 Task: Look for products from Good Belly only.
Action: Mouse moved to (36, 274)
Screenshot: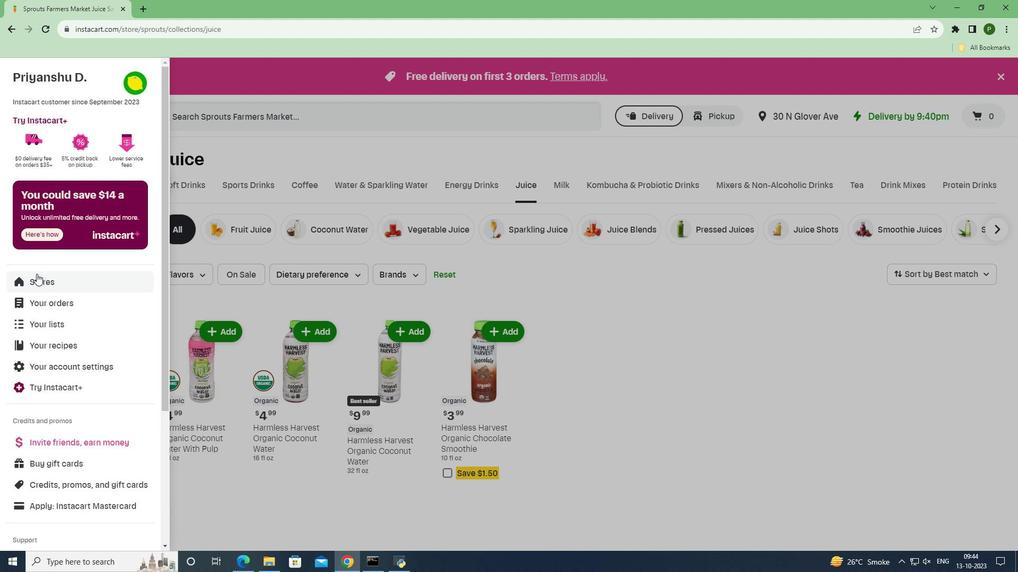 
Action: Mouse pressed left at (36, 274)
Screenshot: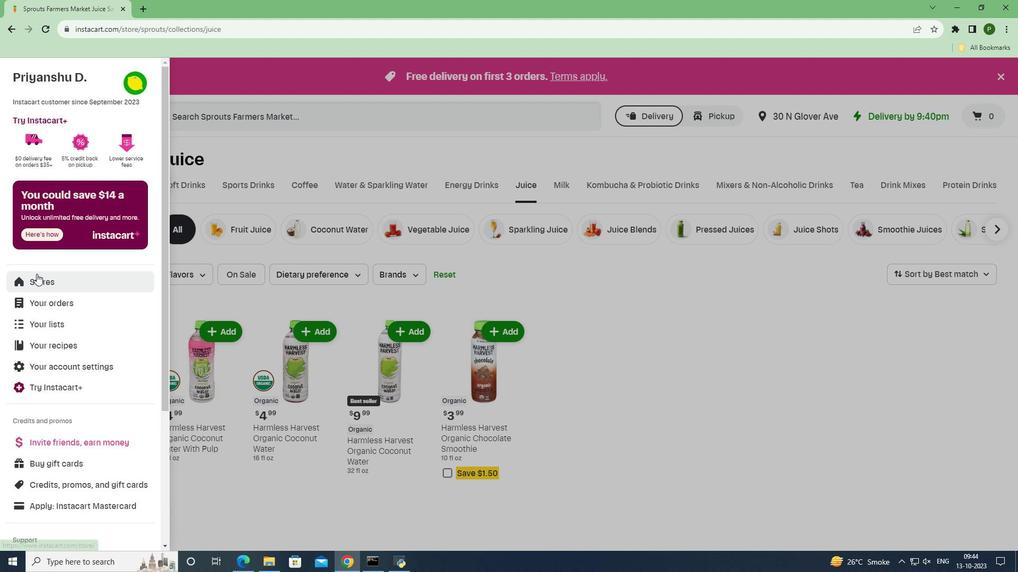 
Action: Mouse moved to (231, 124)
Screenshot: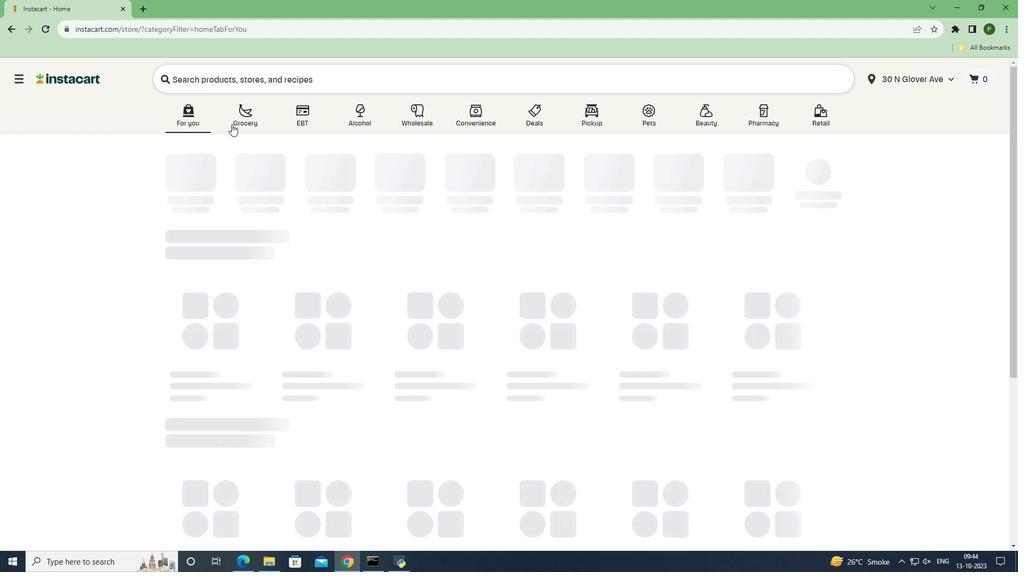 
Action: Mouse pressed left at (231, 124)
Screenshot: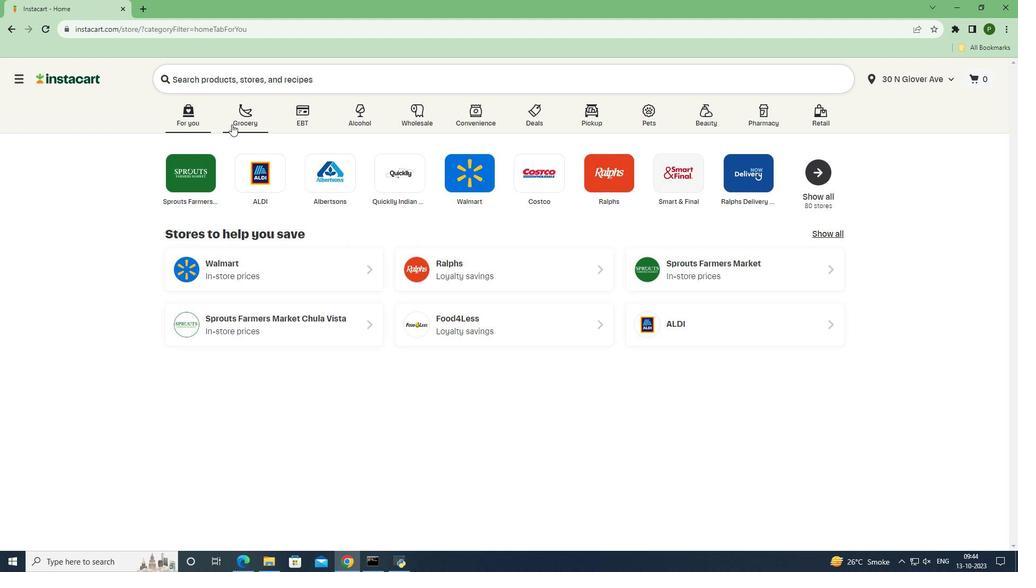 
Action: Mouse moved to (634, 241)
Screenshot: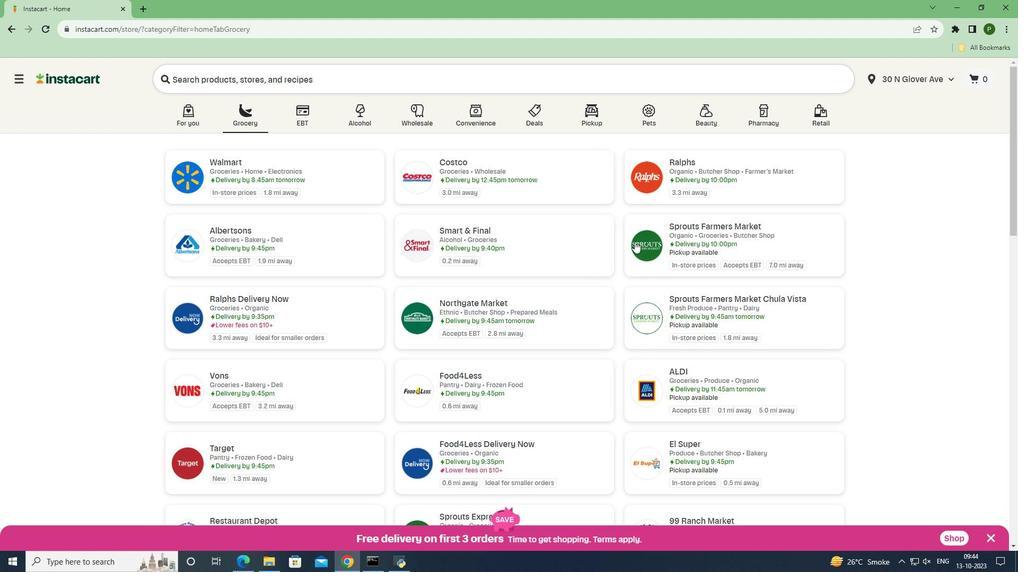 
Action: Mouse pressed left at (634, 241)
Screenshot: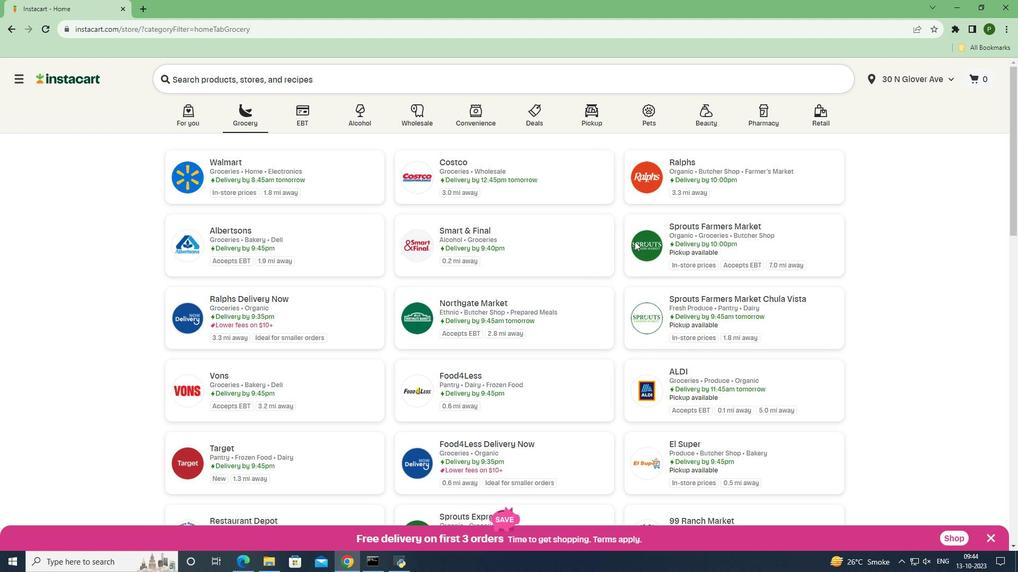 
Action: Mouse moved to (45, 396)
Screenshot: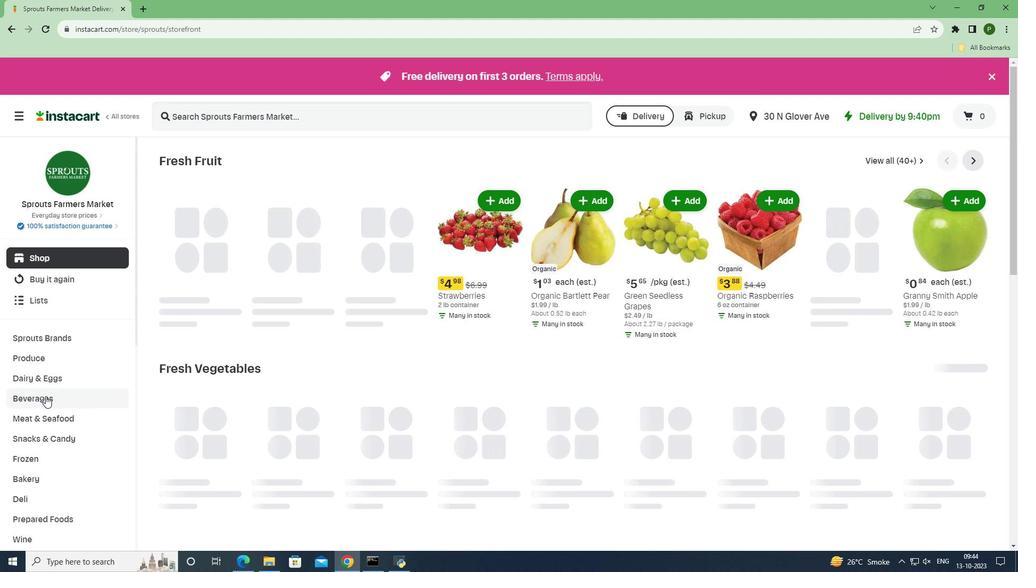 
Action: Mouse pressed left at (45, 396)
Screenshot: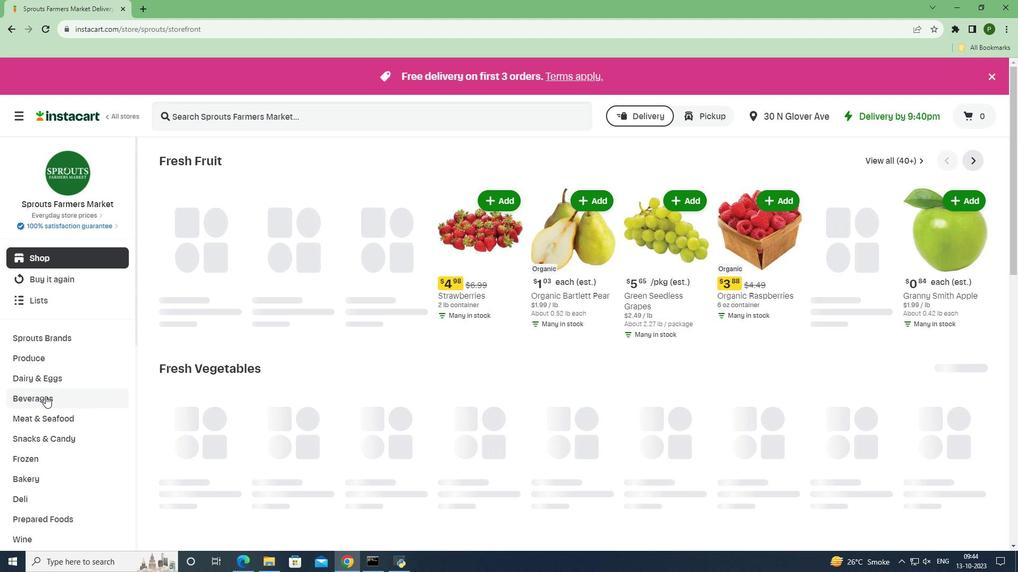 
Action: Mouse moved to (586, 183)
Screenshot: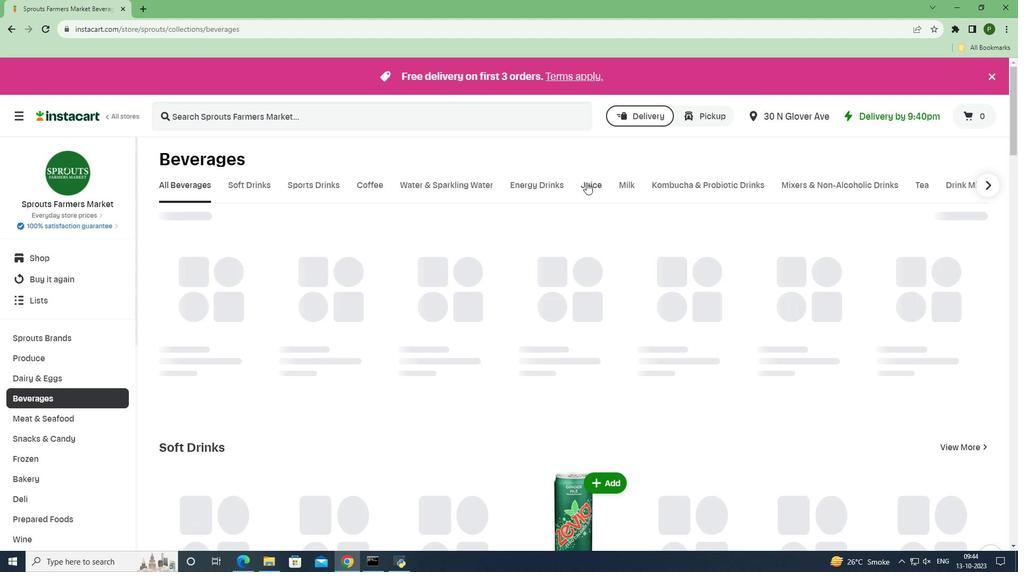 
Action: Mouse pressed left at (586, 183)
Screenshot: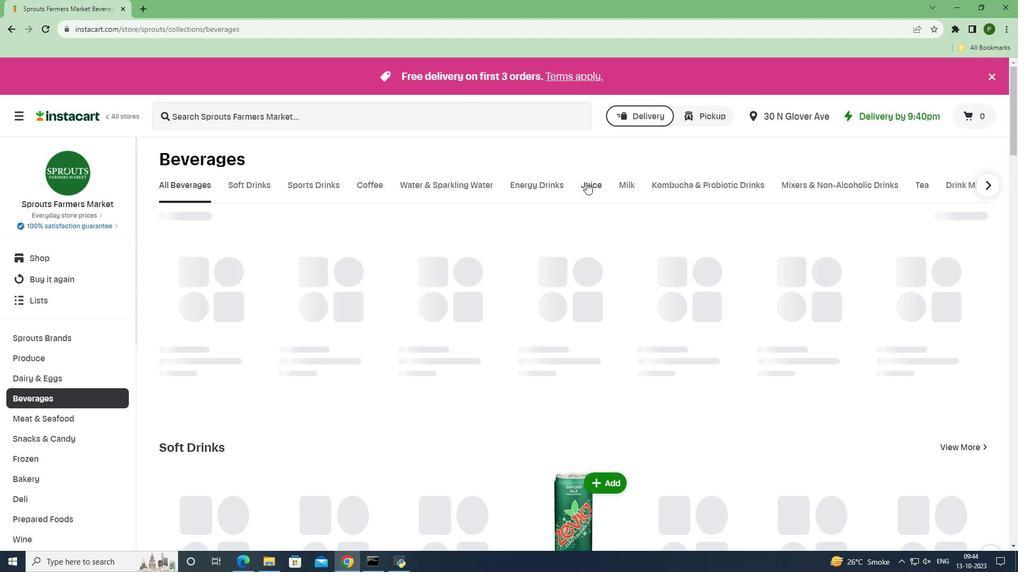 
Action: Mouse moved to (388, 273)
Screenshot: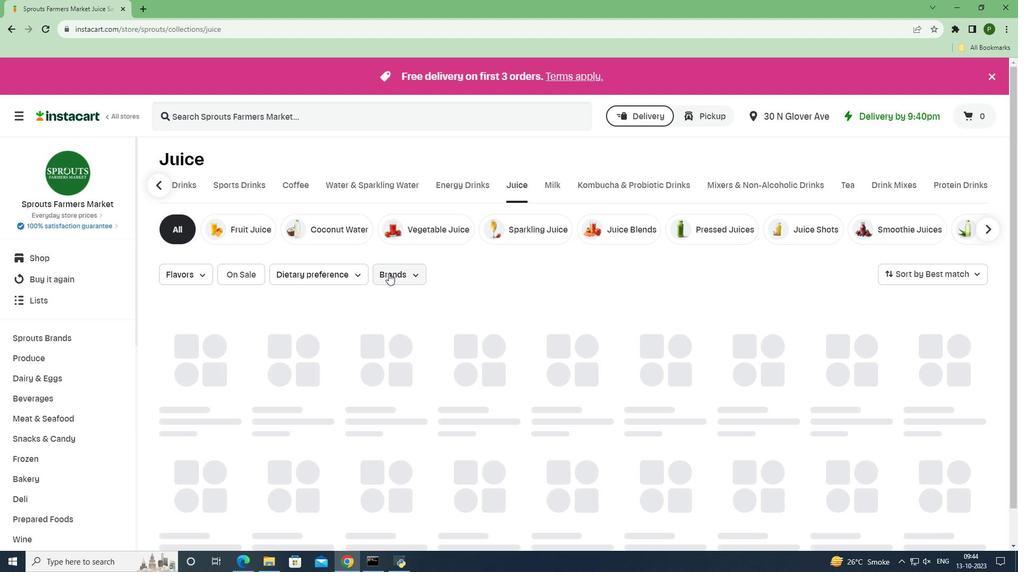 
Action: Mouse pressed left at (388, 273)
Screenshot: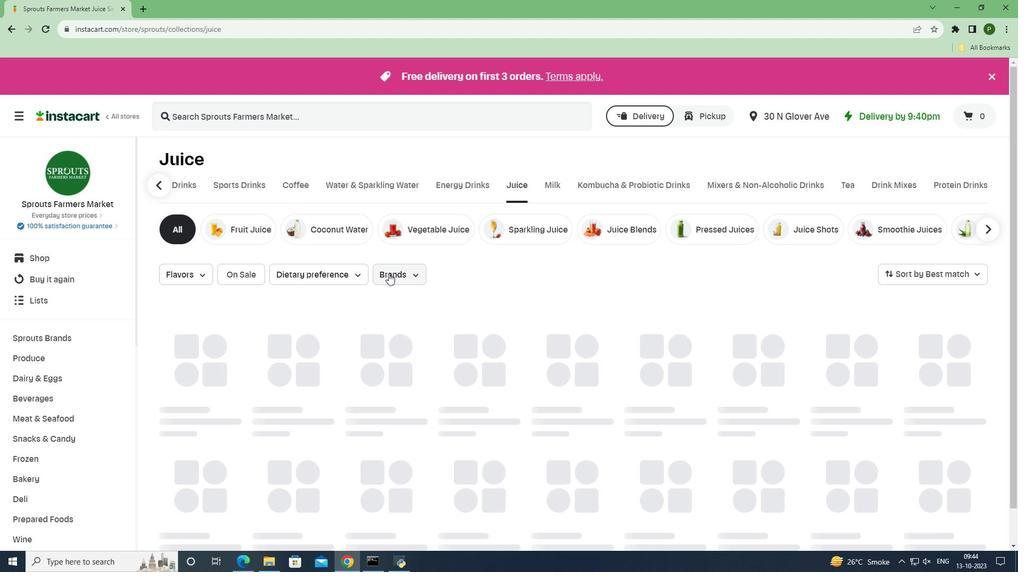 
Action: Mouse moved to (429, 355)
Screenshot: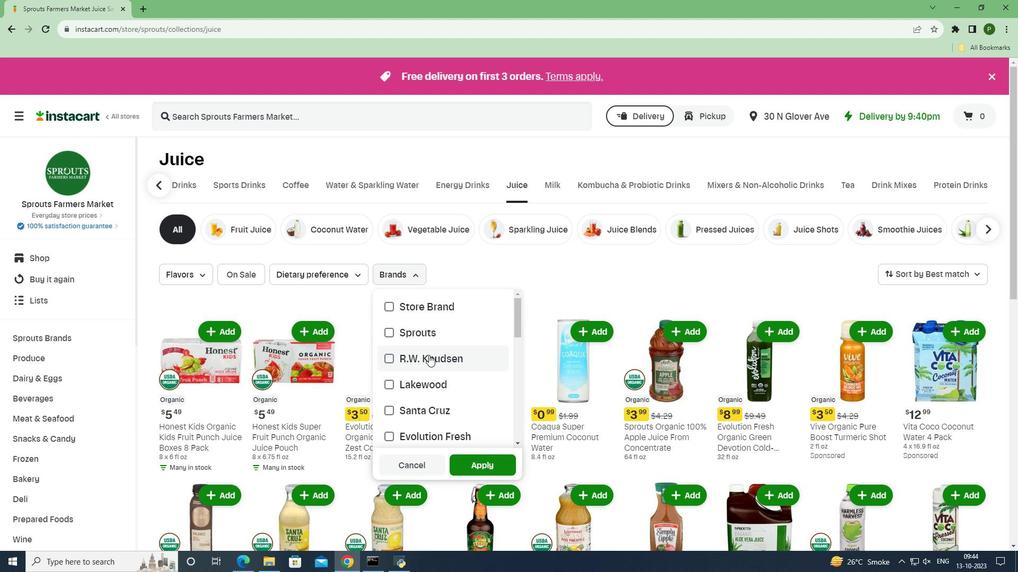 
Action: Mouse scrolled (429, 354) with delta (0, 0)
Screenshot: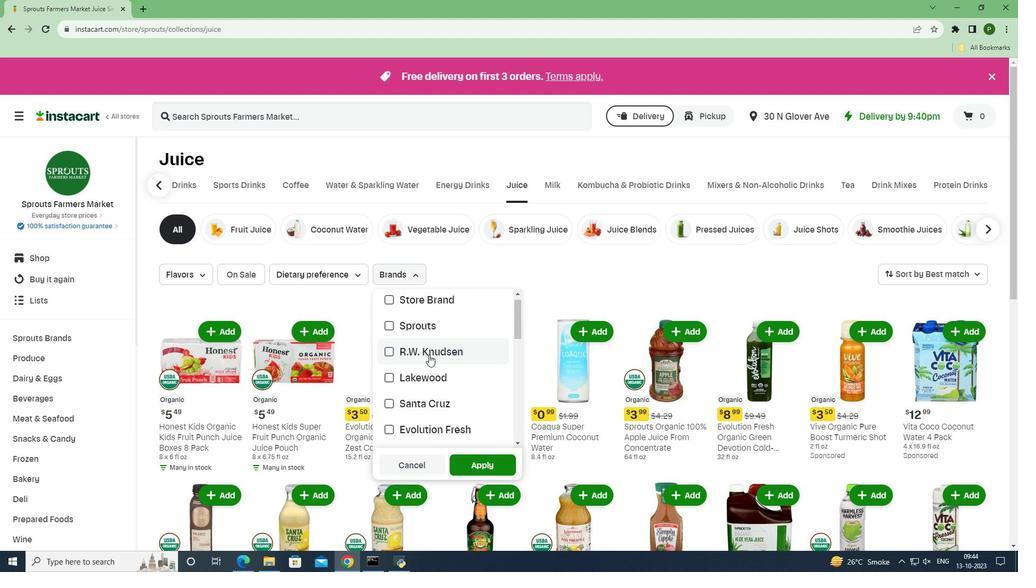 
Action: Mouse scrolled (429, 354) with delta (0, 0)
Screenshot: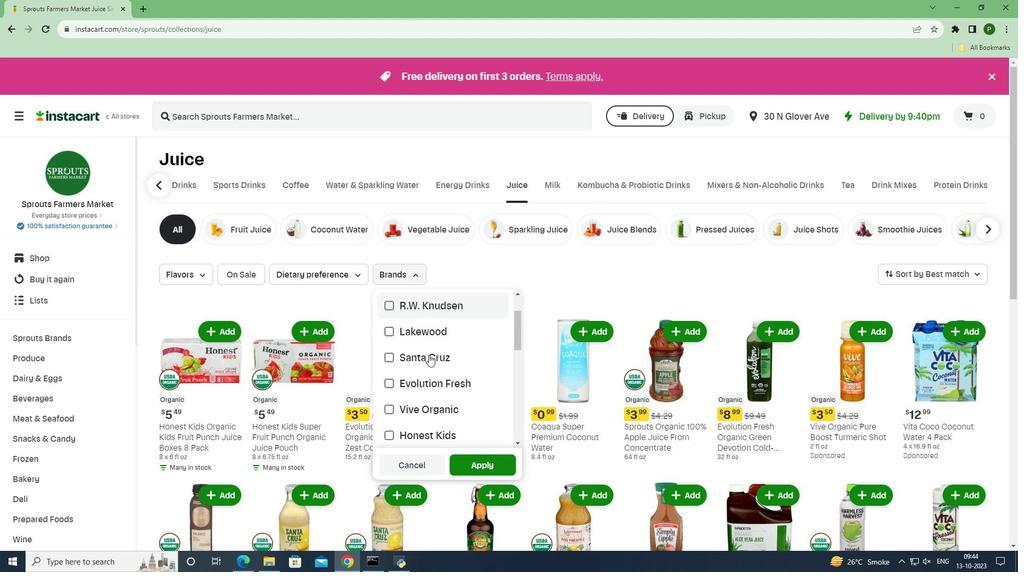 
Action: Mouse scrolled (429, 354) with delta (0, 0)
Screenshot: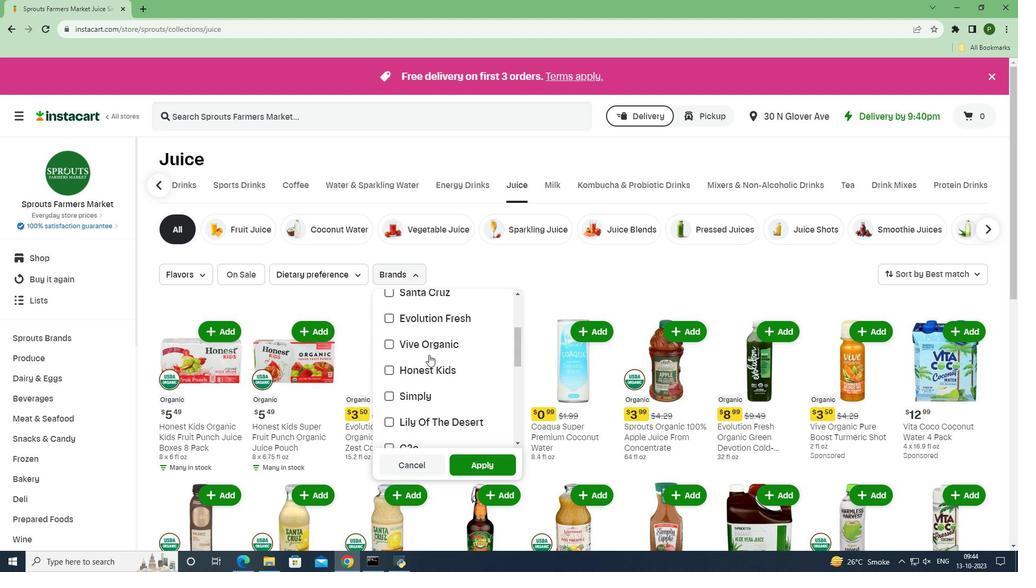 
Action: Mouse scrolled (429, 354) with delta (0, 0)
Screenshot: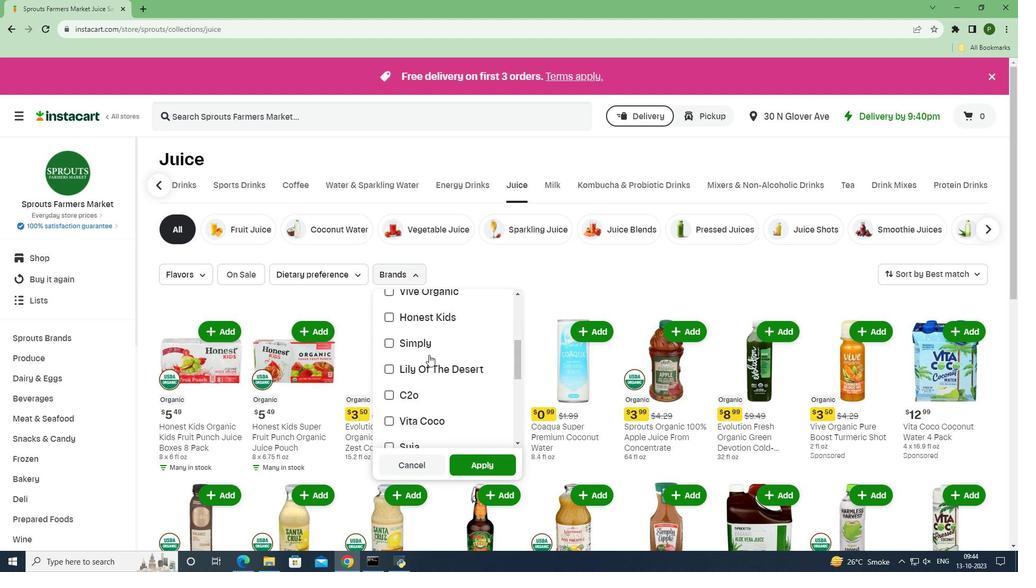 
Action: Mouse scrolled (429, 354) with delta (0, 0)
Screenshot: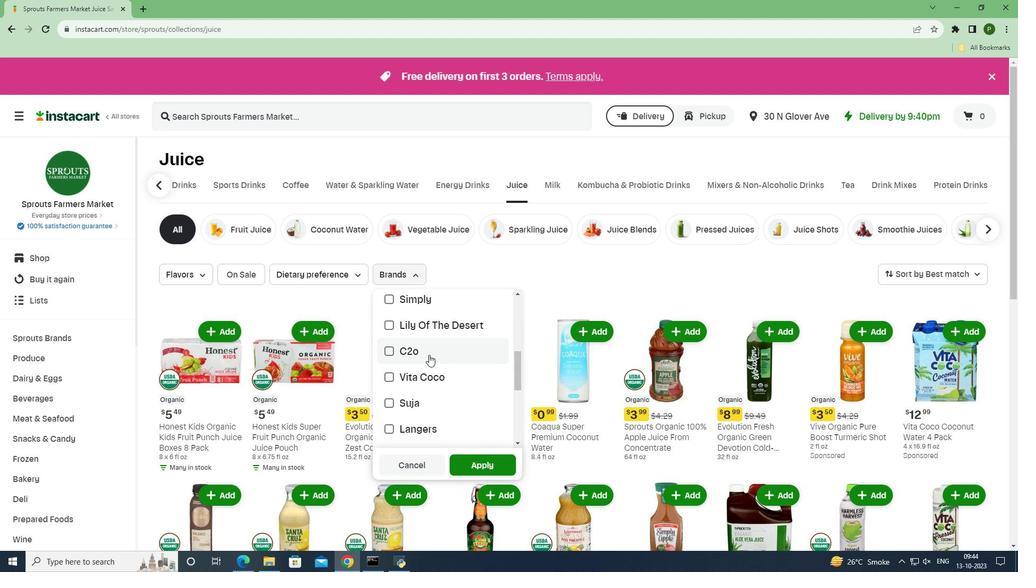 
Action: Mouse scrolled (429, 354) with delta (0, 0)
Screenshot: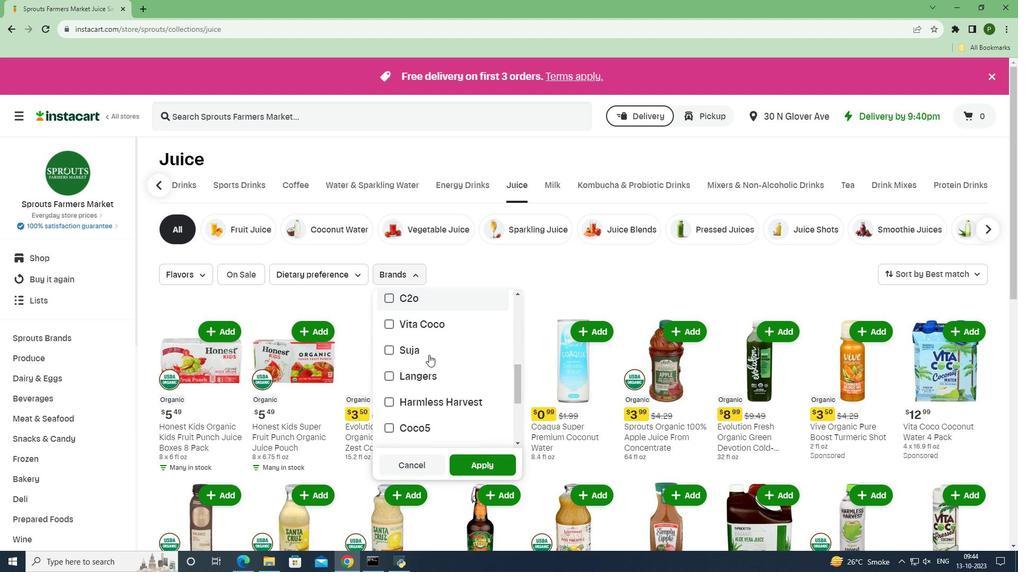 
Action: Mouse scrolled (429, 354) with delta (0, 0)
Screenshot: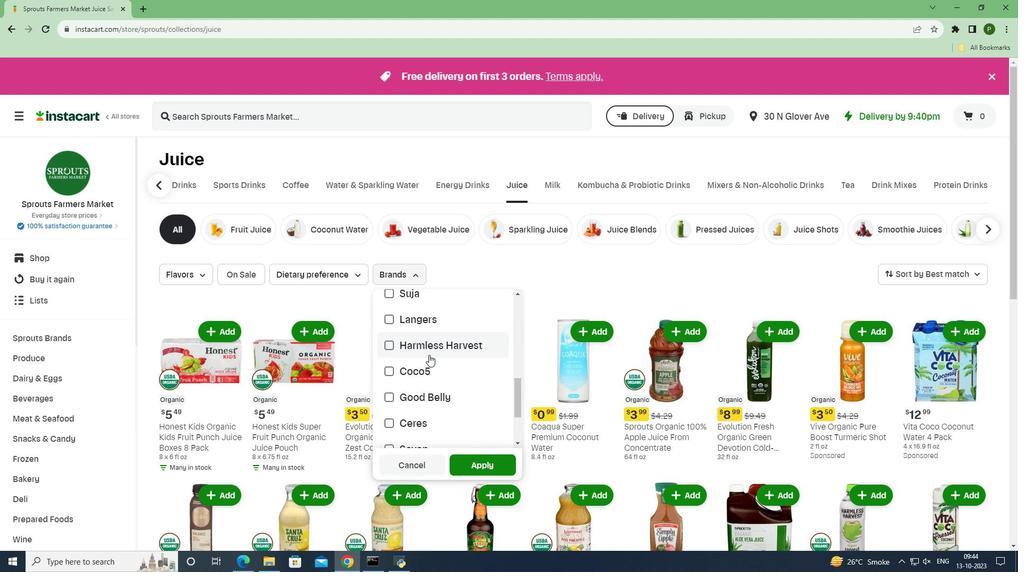 
Action: Mouse moved to (429, 355)
Screenshot: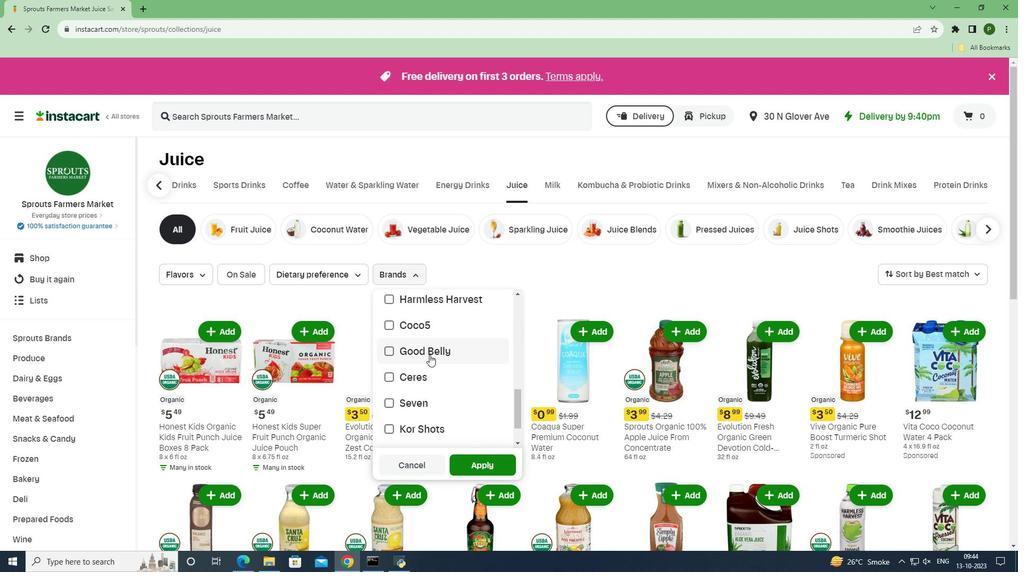 
Action: Mouse pressed left at (429, 355)
Screenshot: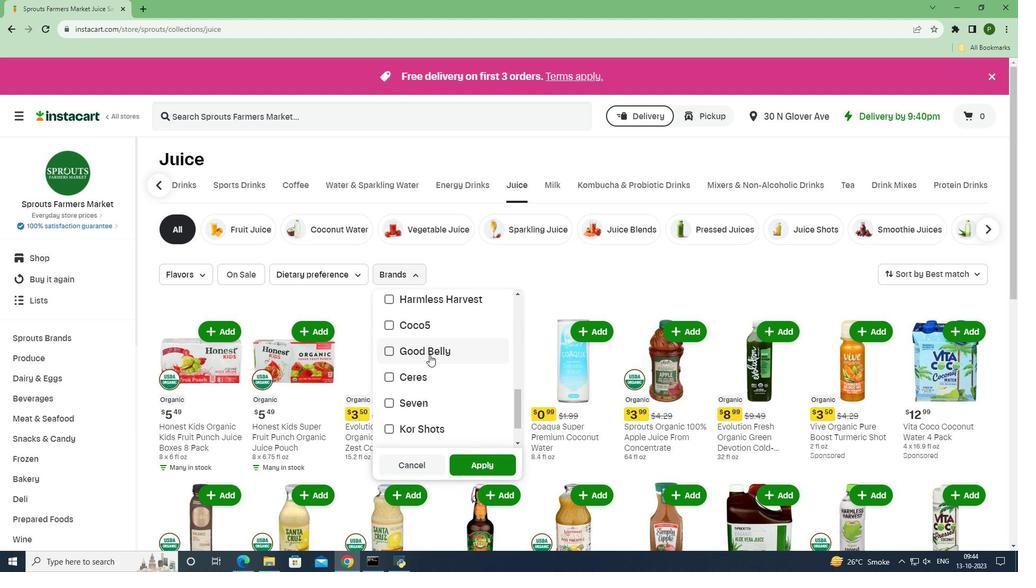 
Action: Mouse moved to (468, 464)
Screenshot: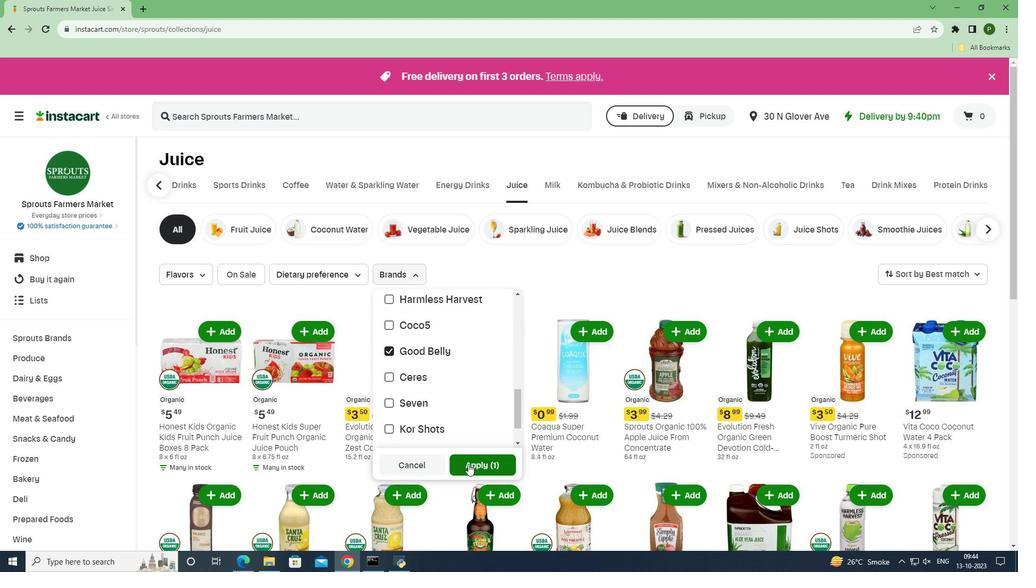 
Action: Mouse pressed left at (468, 464)
Screenshot: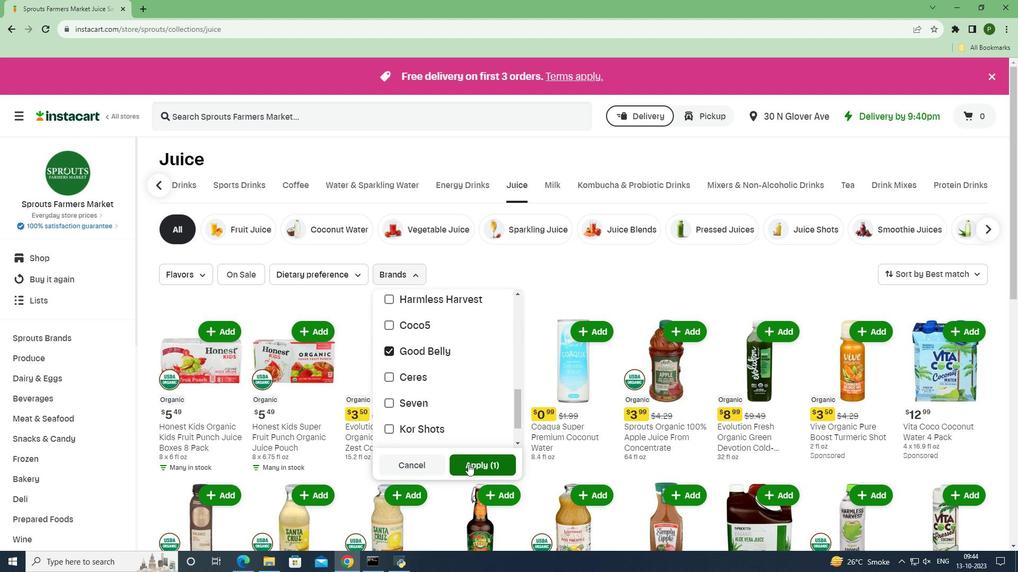 
Action: Mouse moved to (556, 415)
Screenshot: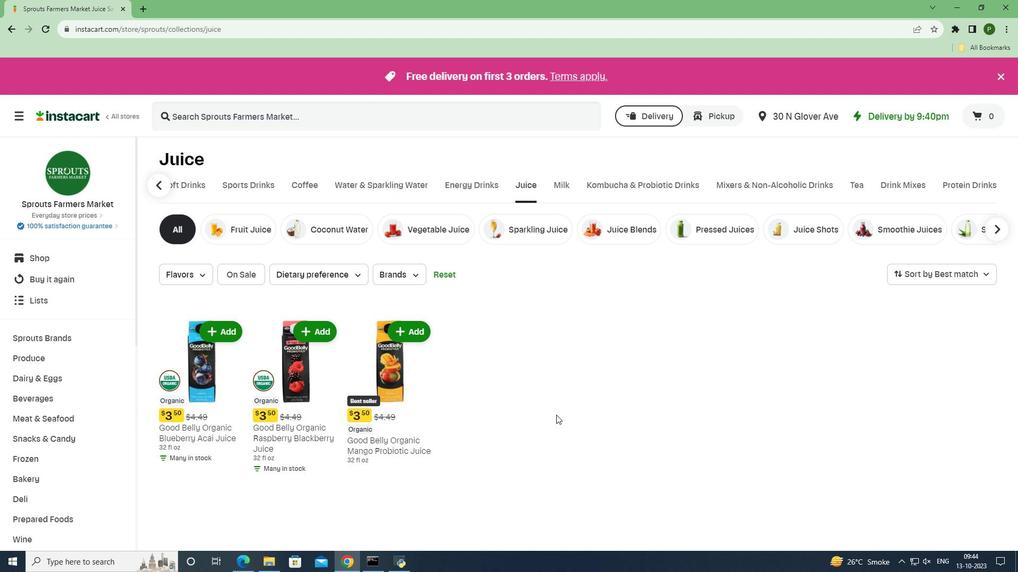 
